 Task: Add San Pellegrino Sparkling Natural Mineral Wate to the cart.
Action: Mouse pressed left at (23, 112)
Screenshot: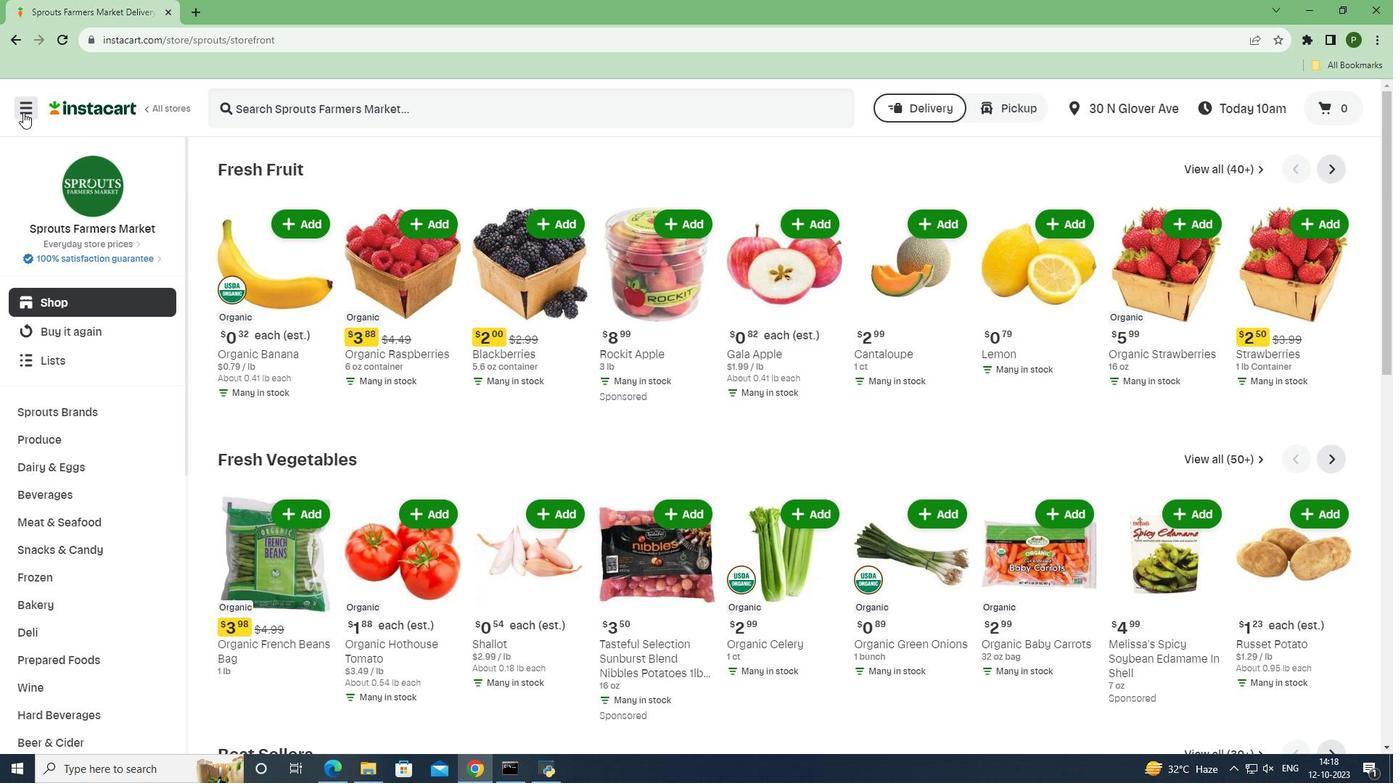 
Action: Mouse moved to (79, 383)
Screenshot: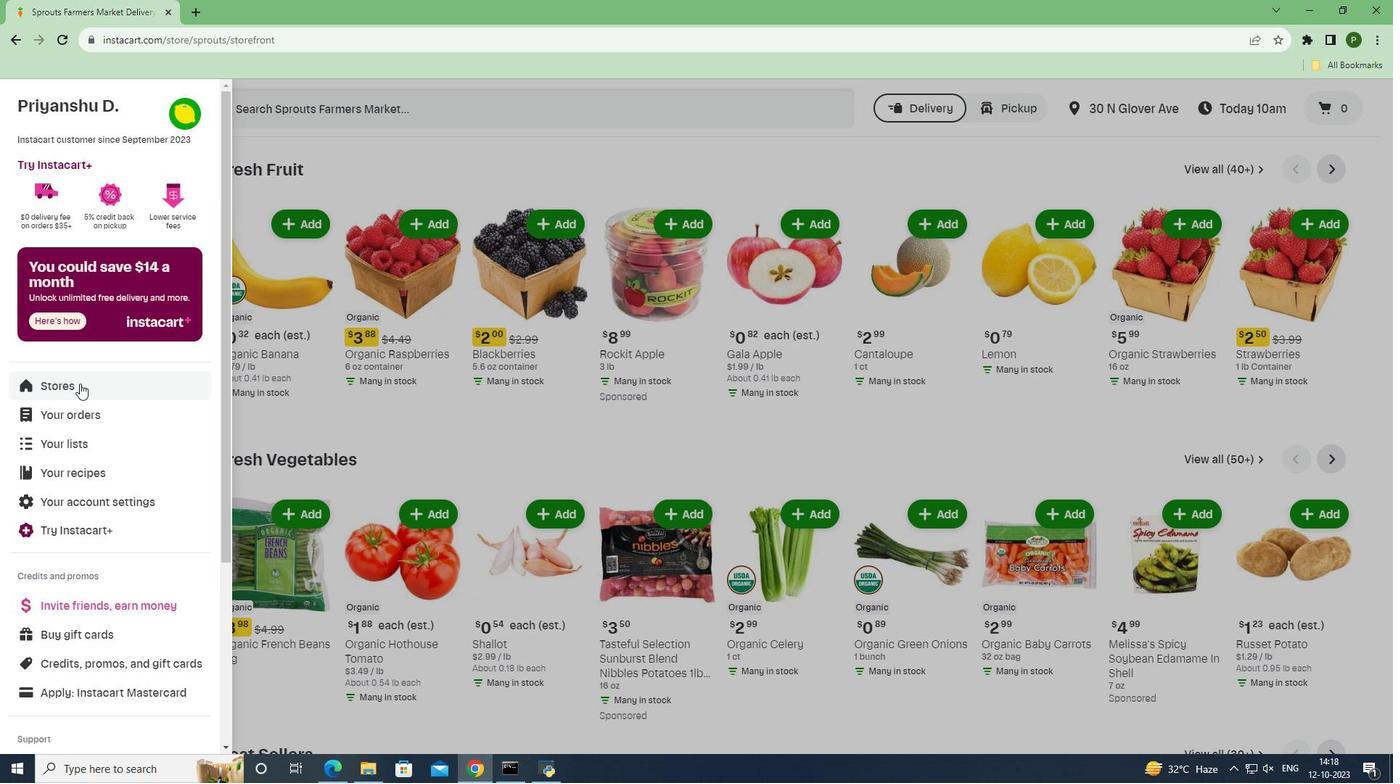 
Action: Mouse pressed left at (79, 383)
Screenshot: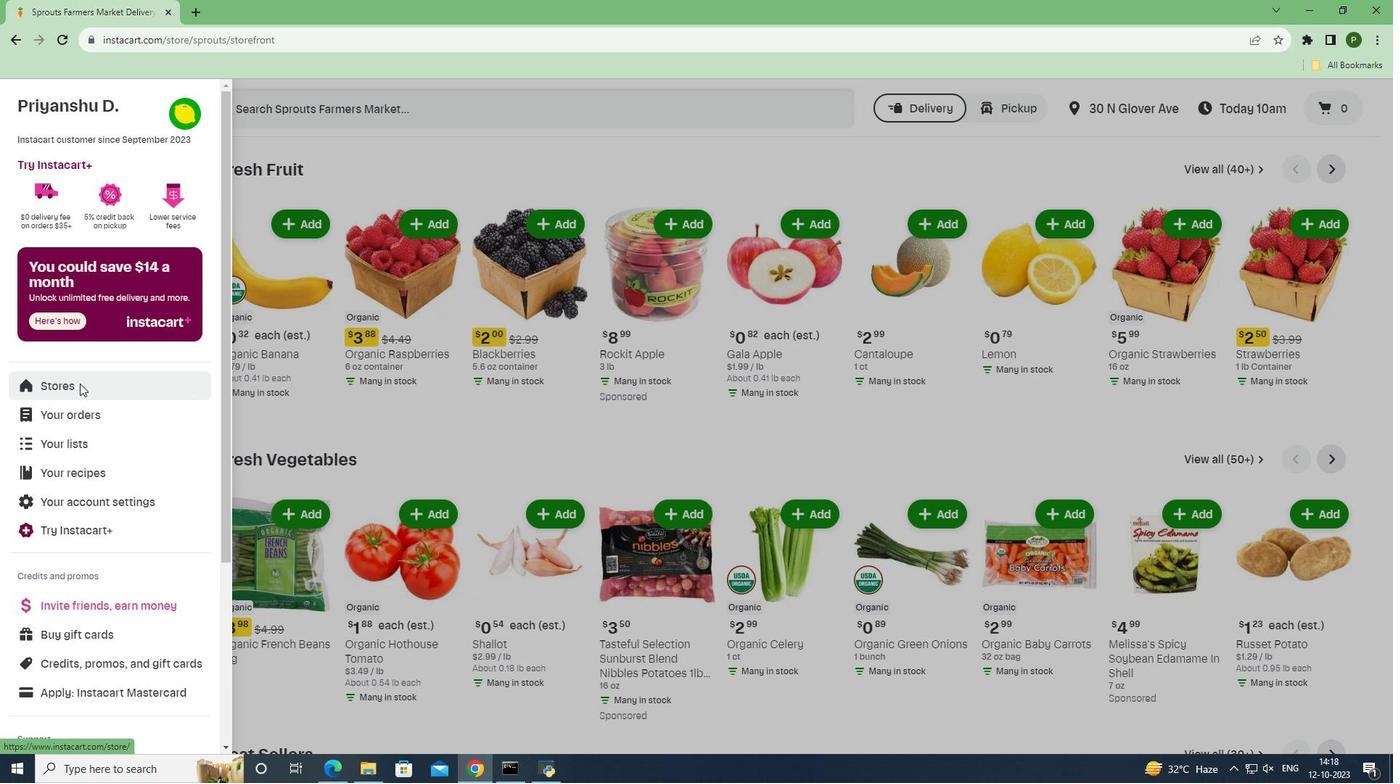 
Action: Mouse moved to (327, 166)
Screenshot: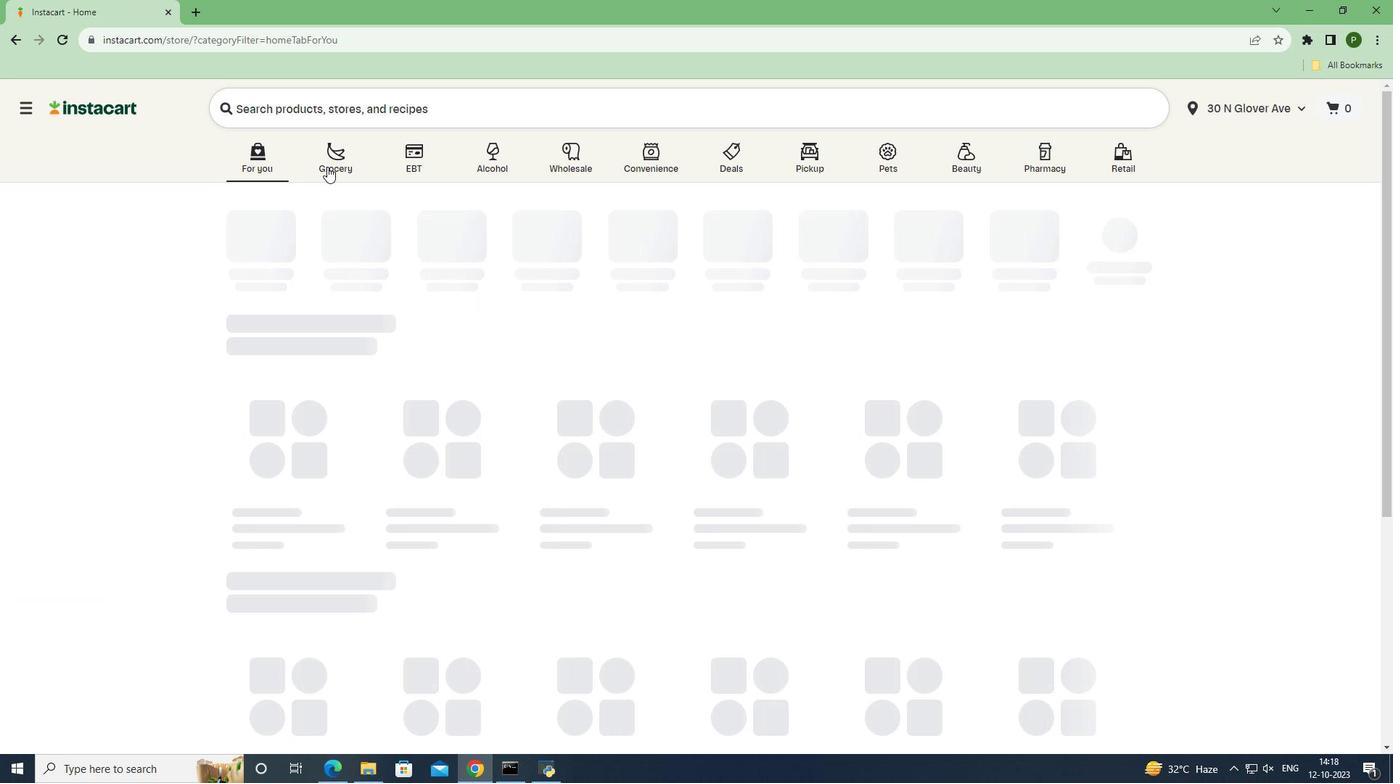 
Action: Mouse pressed left at (327, 166)
Screenshot: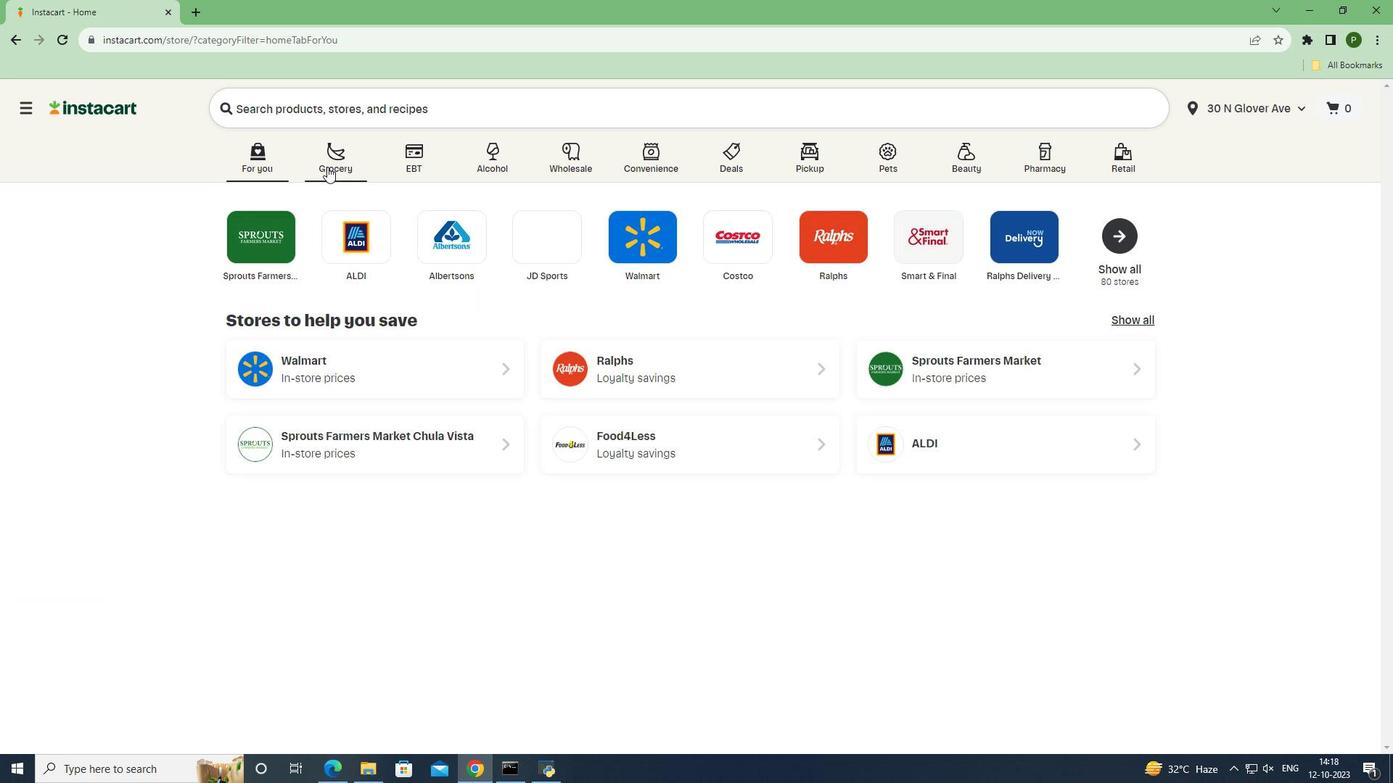 
Action: Mouse moved to (566, 331)
Screenshot: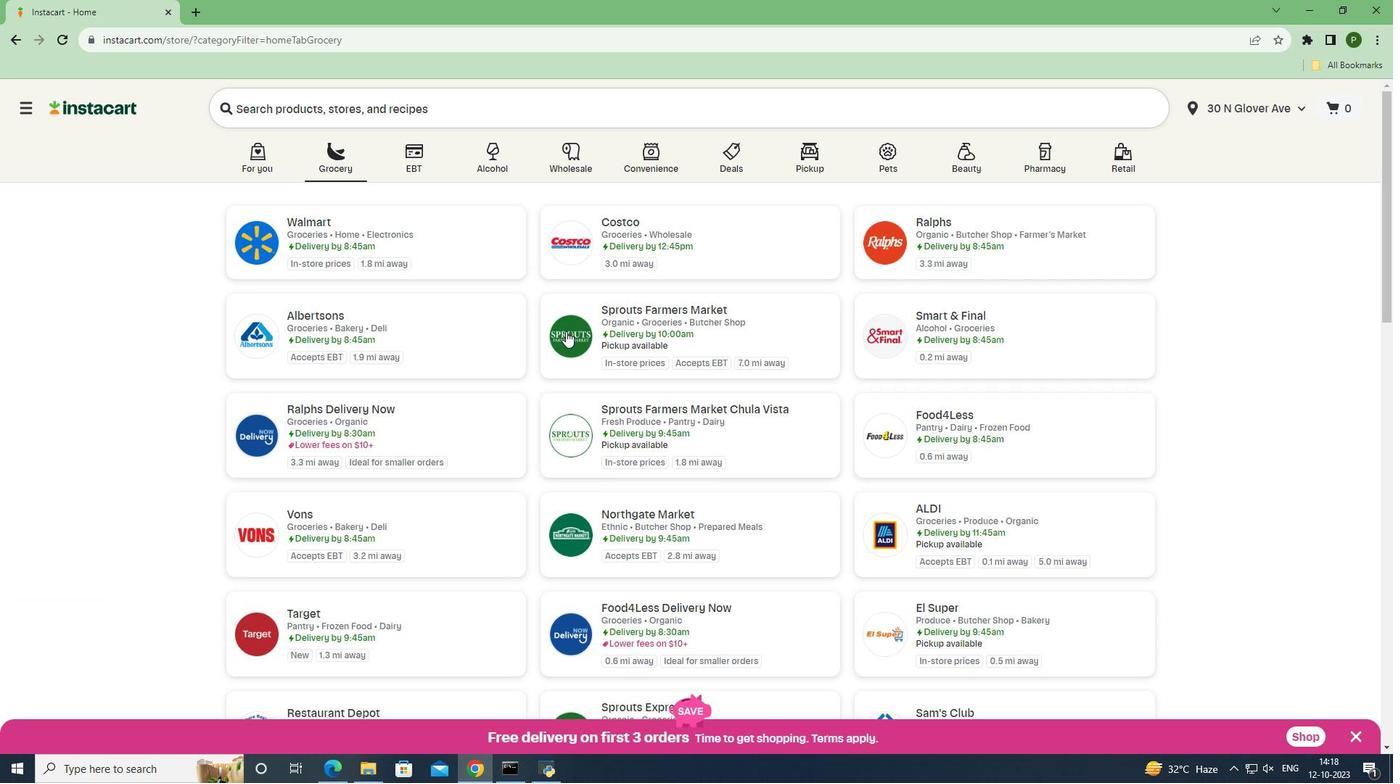 
Action: Mouse pressed left at (566, 331)
Screenshot: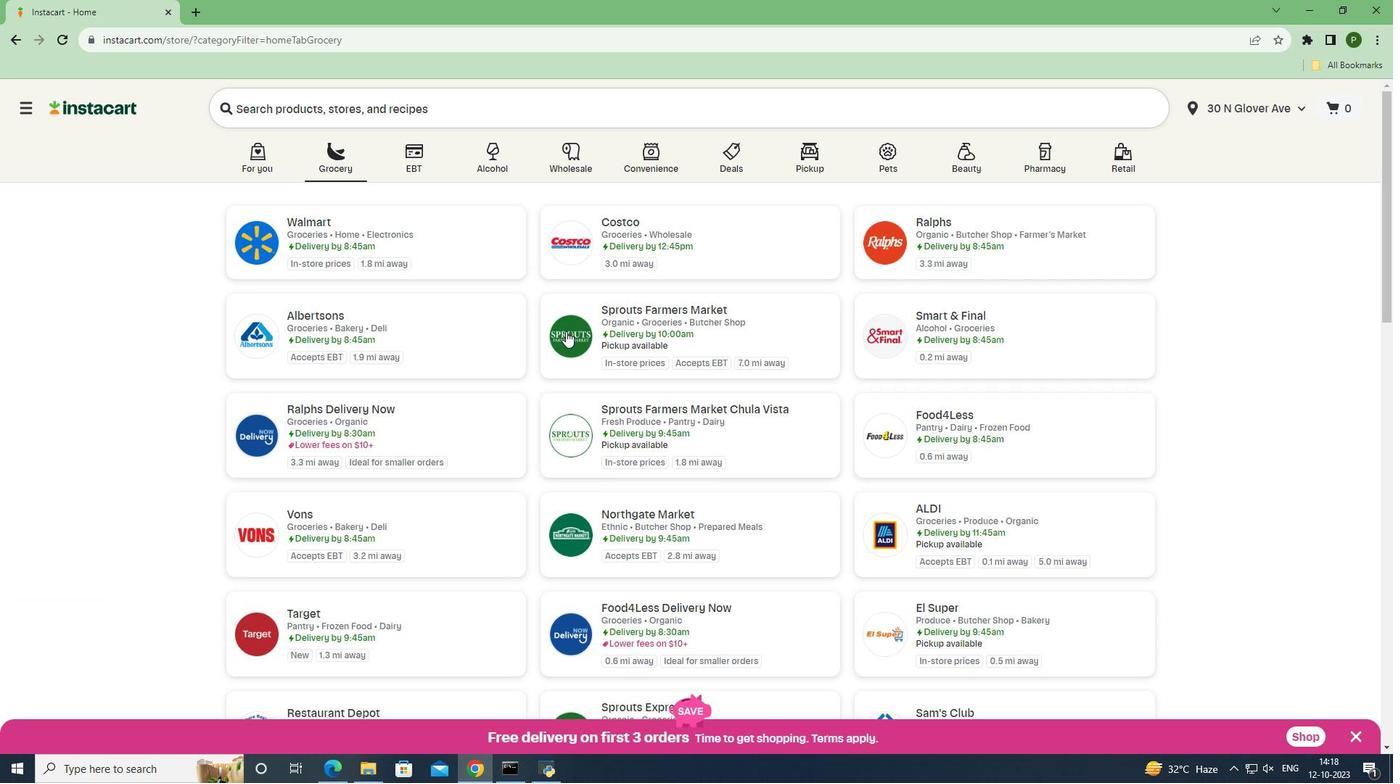 
Action: Mouse moved to (85, 497)
Screenshot: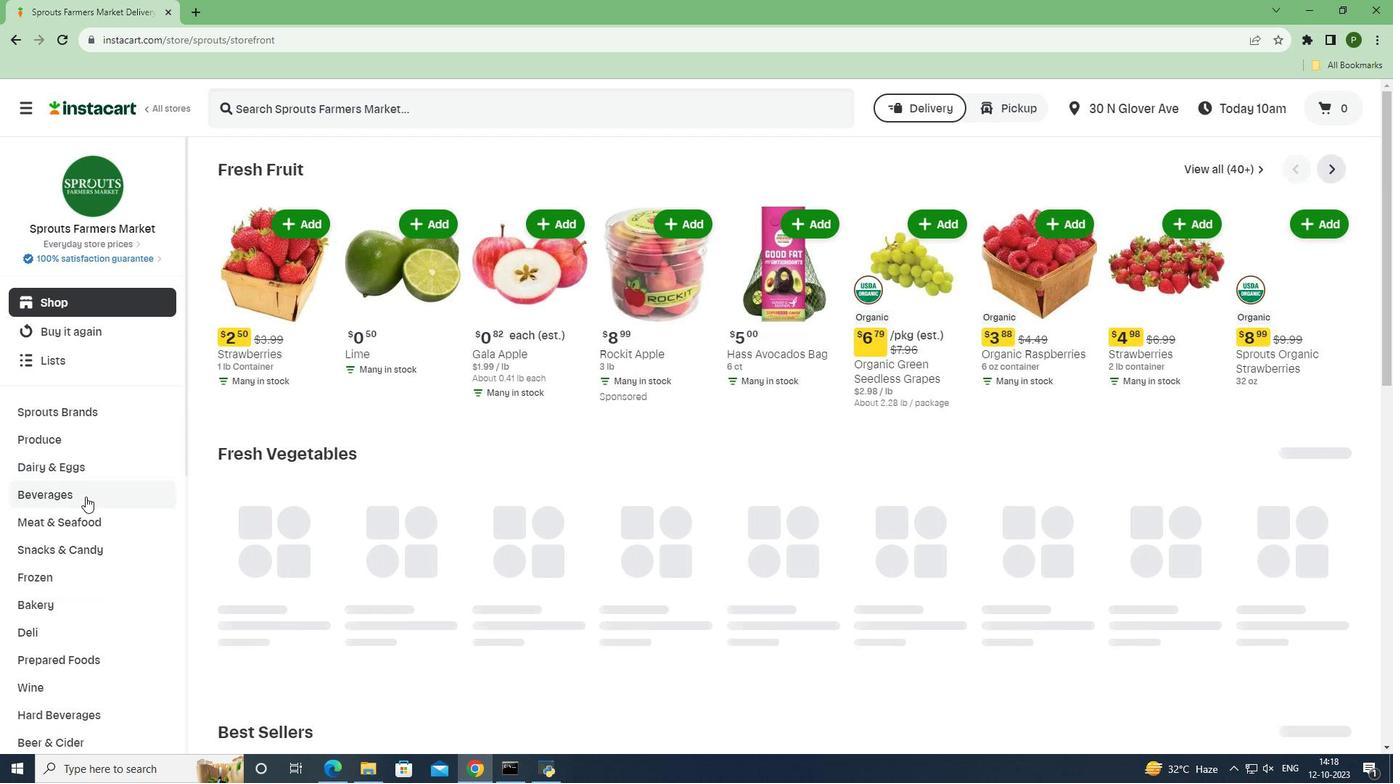
Action: Mouse pressed left at (85, 497)
Screenshot: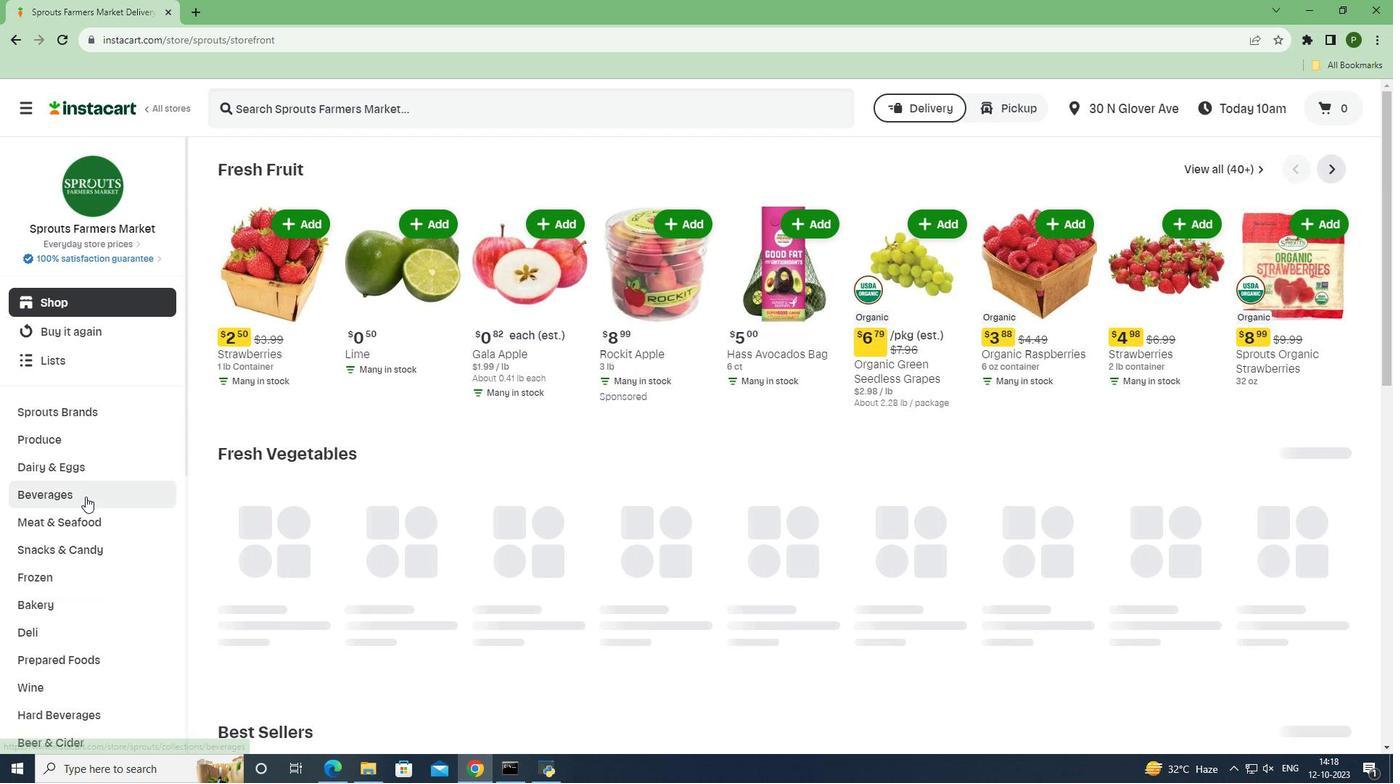
Action: Mouse moved to (624, 206)
Screenshot: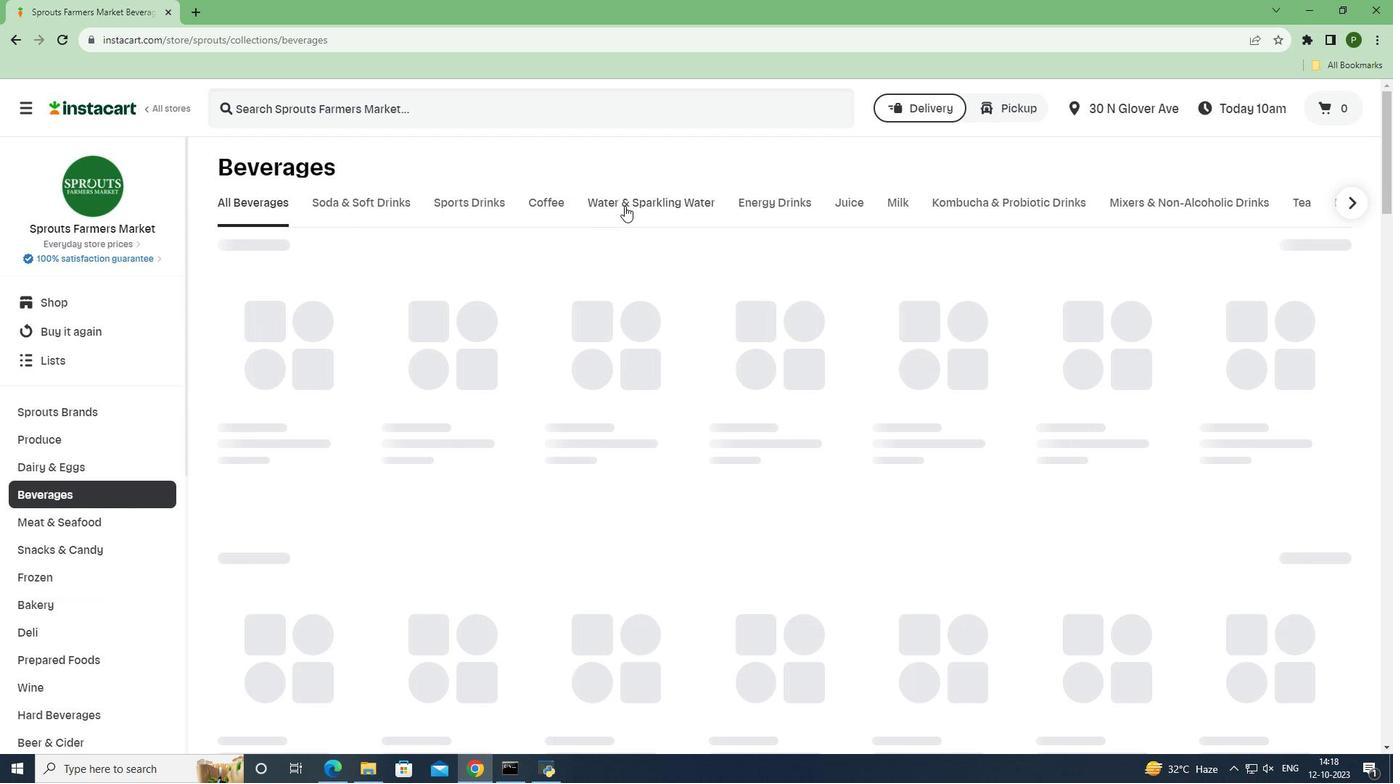 
Action: Mouse pressed left at (624, 206)
Screenshot: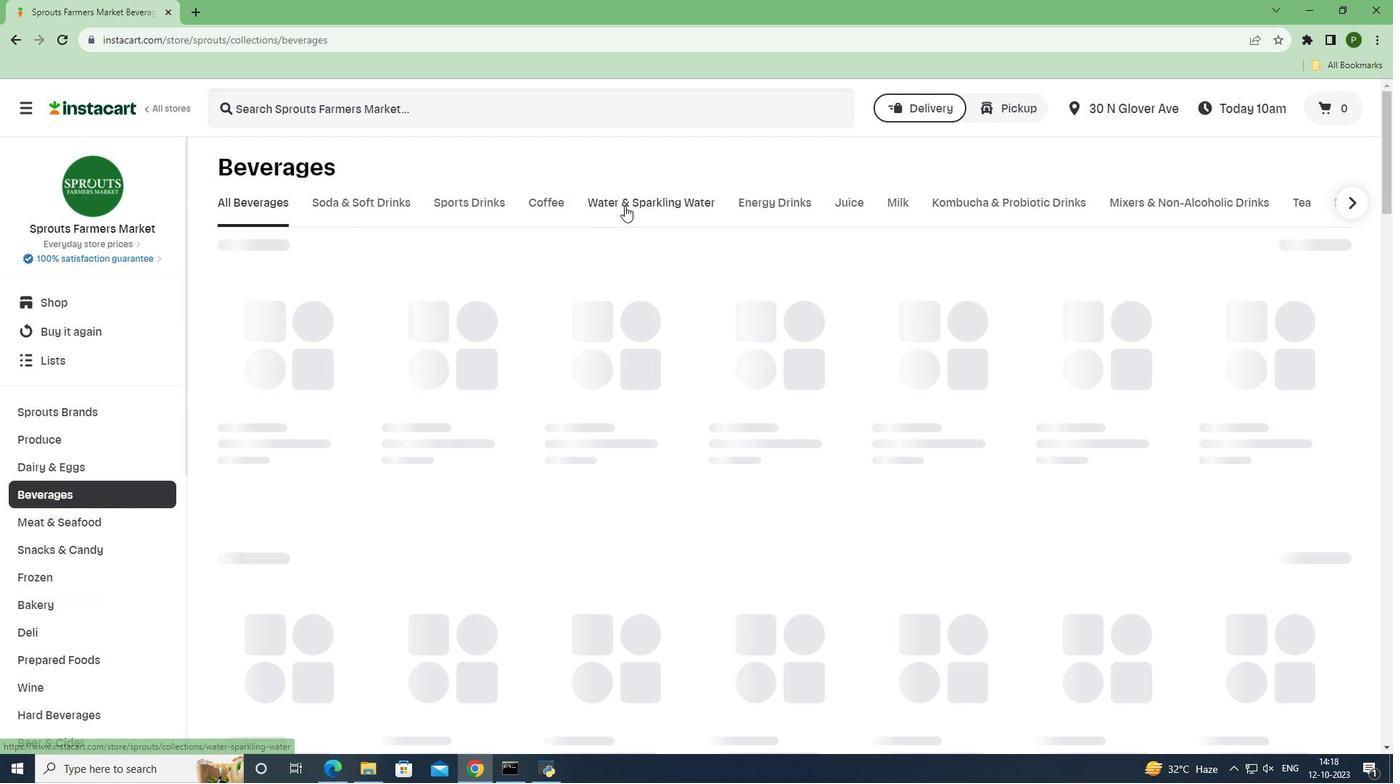 
Action: Mouse moved to (405, 101)
Screenshot: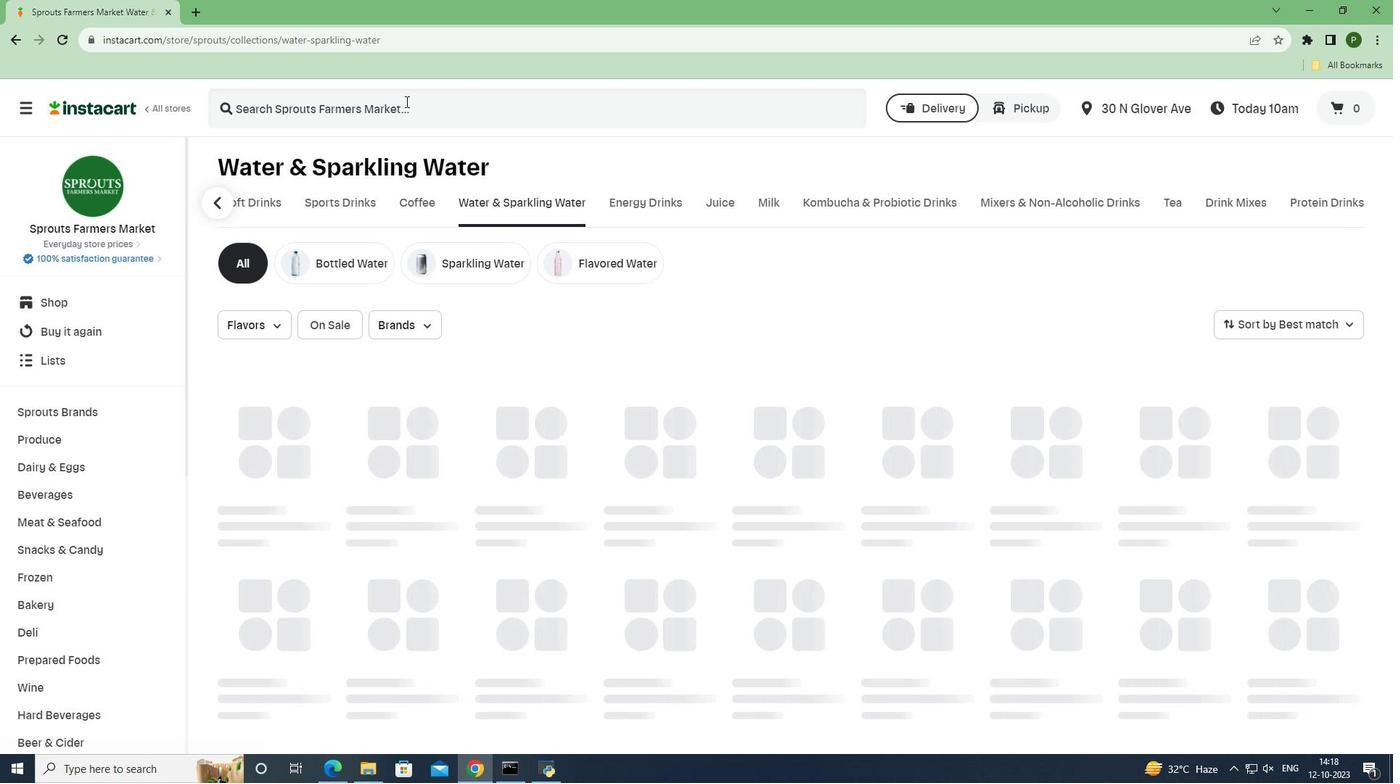
Action: Mouse pressed left at (405, 101)
Screenshot: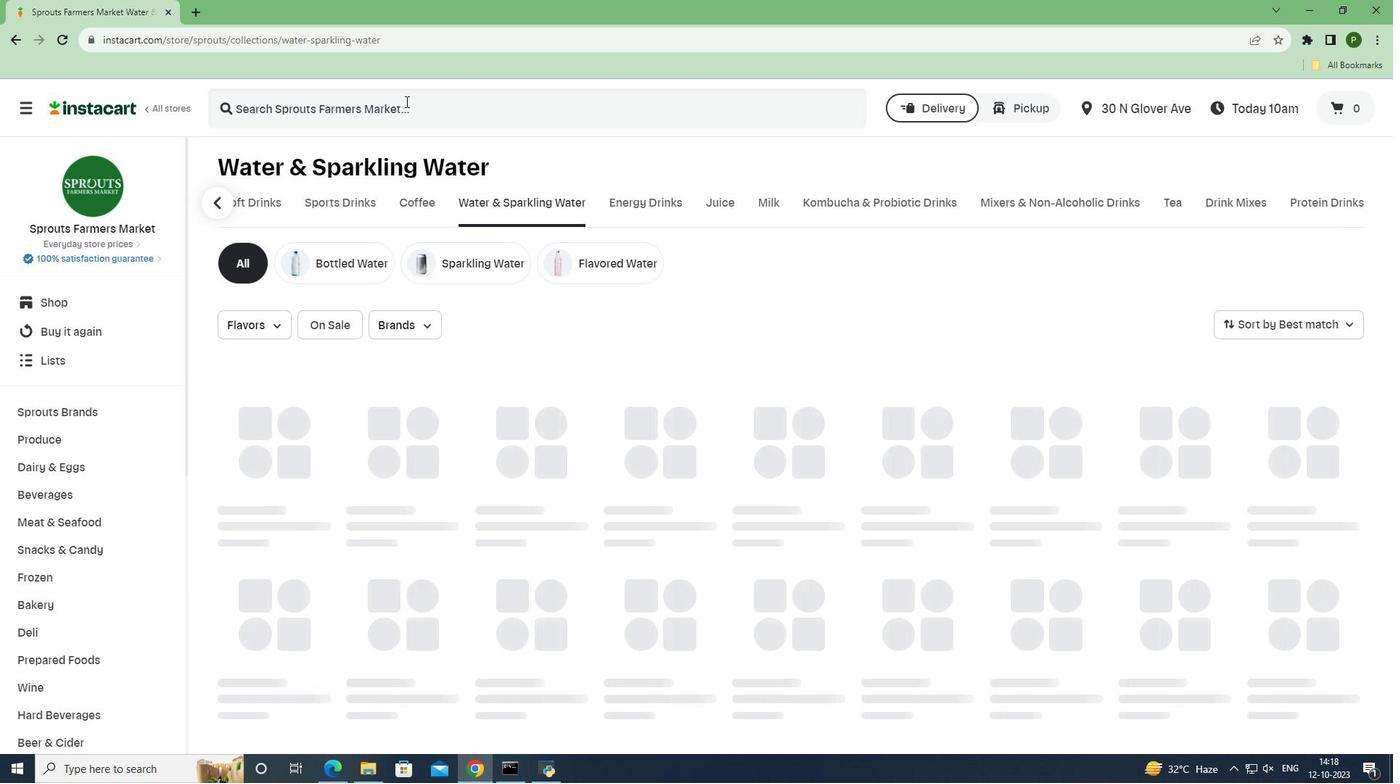 
Action: Key pressed <Key.caps_lock>S<Key.caps_lock>an<Key.space><Key.caps_lock>P<Key.caps_lock>ellegrino<Key.space><Key.caps_lock>S<Key.caps_lock>parkling<Key.space><Key.caps_lock>N<Key.caps_lock>atural<Key.space><Key.caps_lock>M<Key.caps_lock>ineral<Key.space><Key.caps_lock>W<Key.caps_lock>ater<Key.enter>
Screenshot: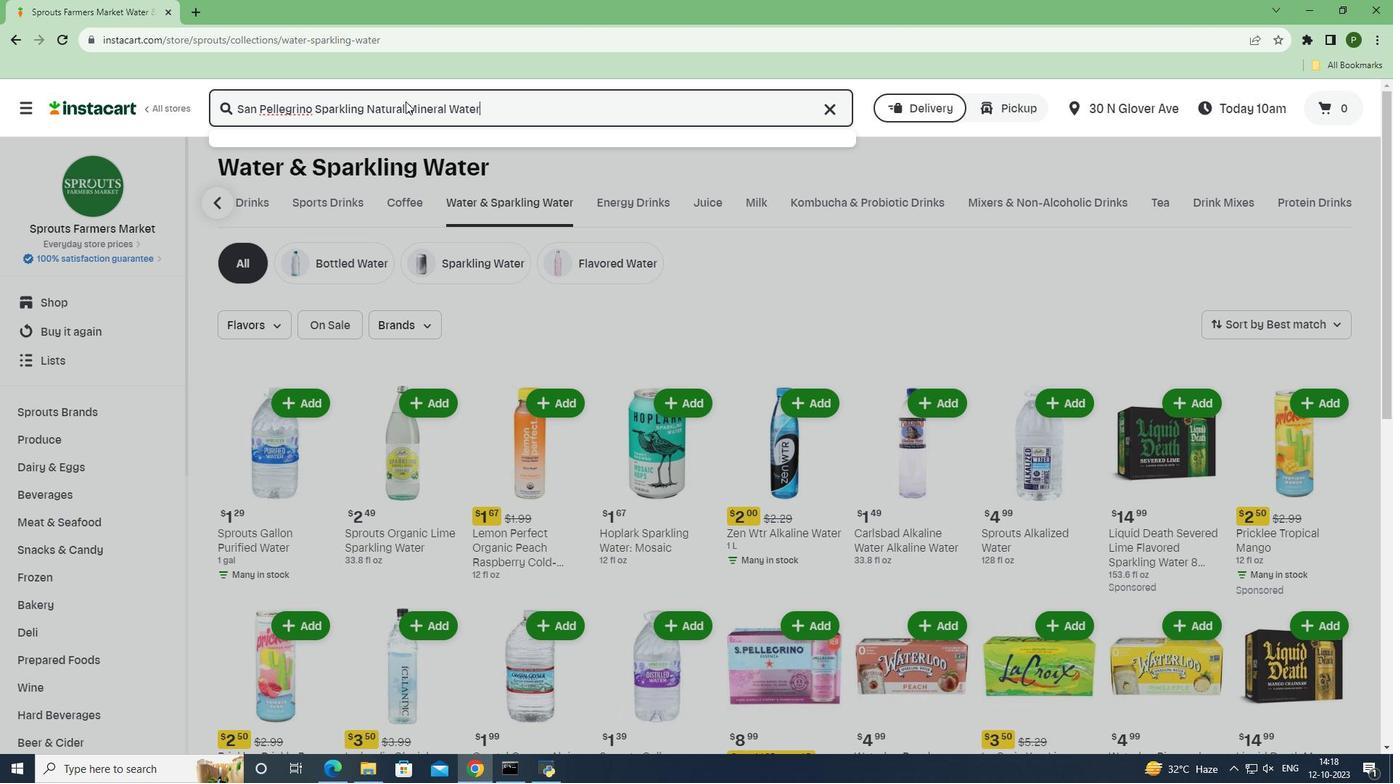 
Action: Mouse moved to (1094, 262)
Screenshot: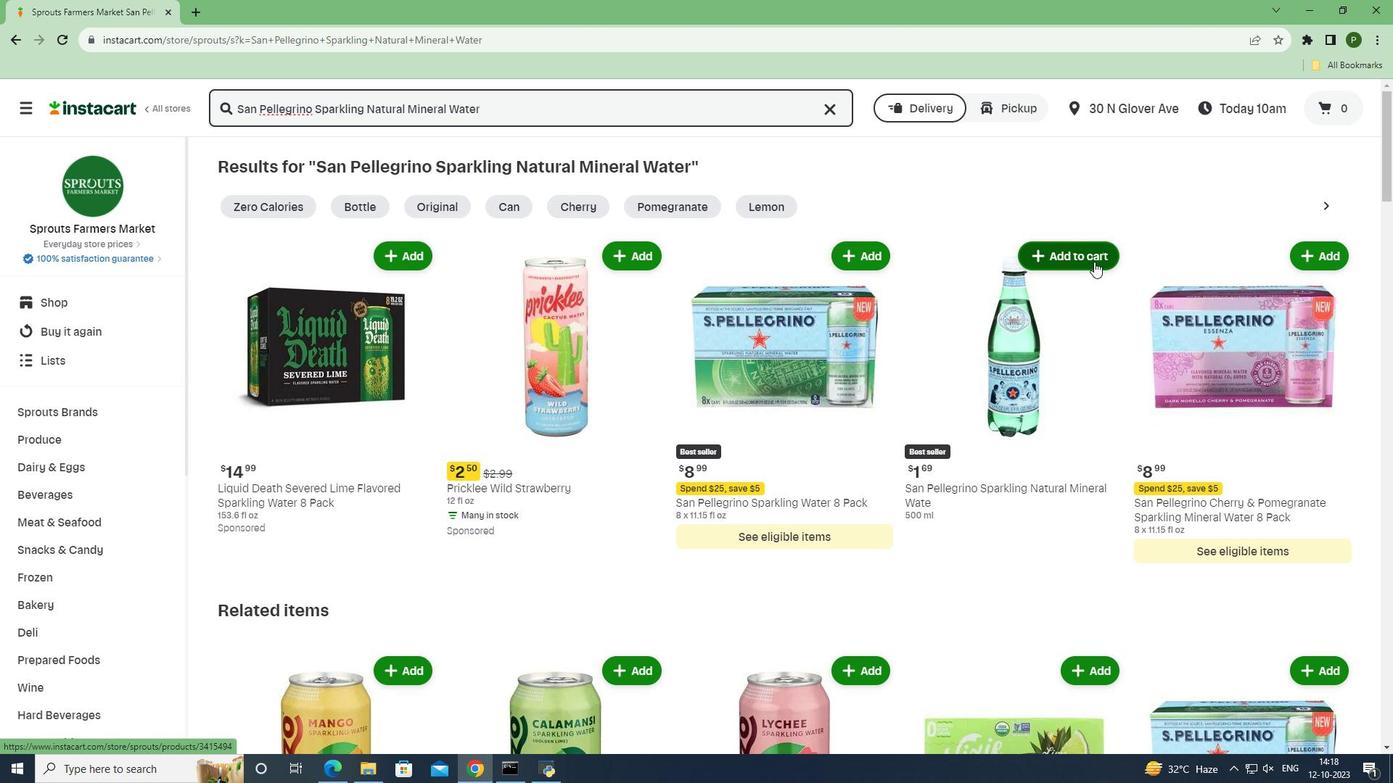 
Action: Mouse pressed left at (1094, 262)
Screenshot: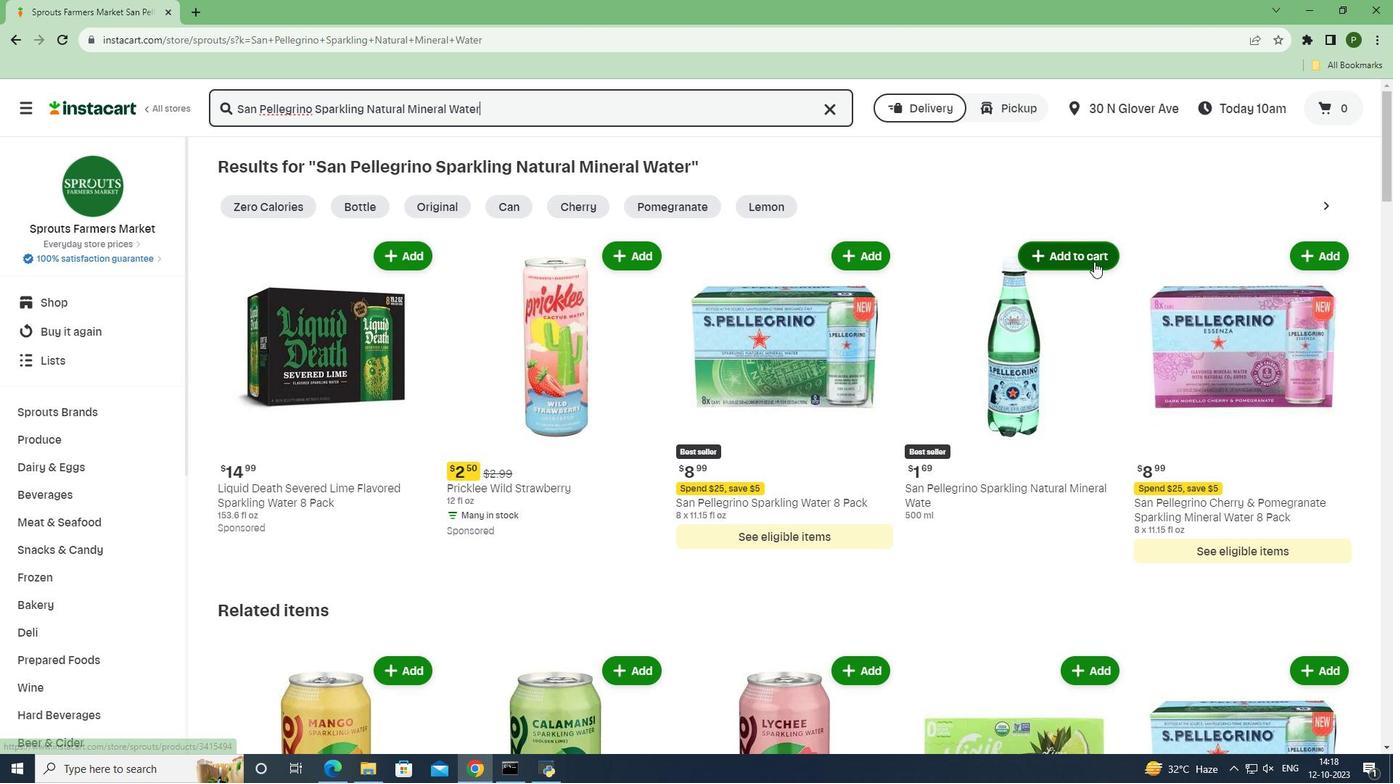 
Action: Mouse moved to (1101, 333)
Screenshot: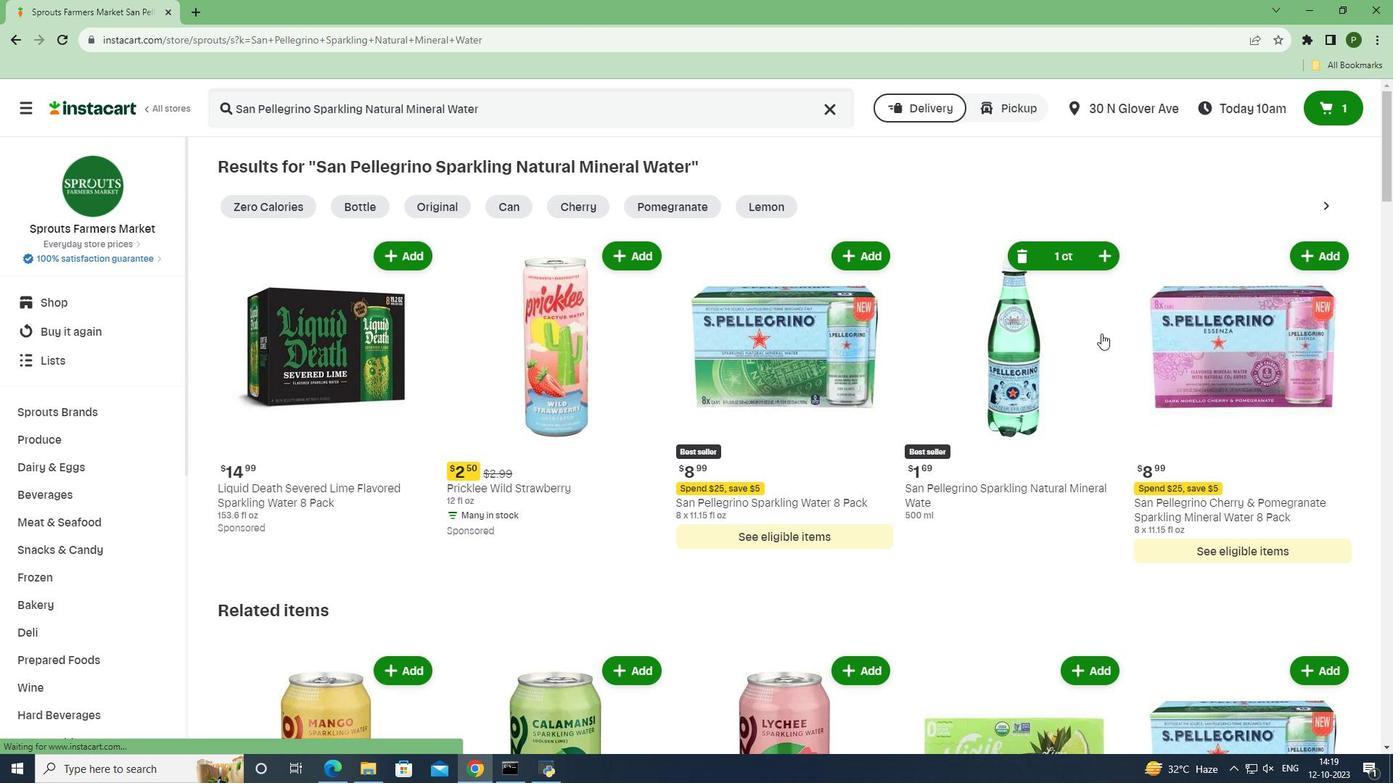 
